 Task: Sort the products in the category "Party Platters" by unit price (low first).
Action: Mouse moved to (15, 119)
Screenshot: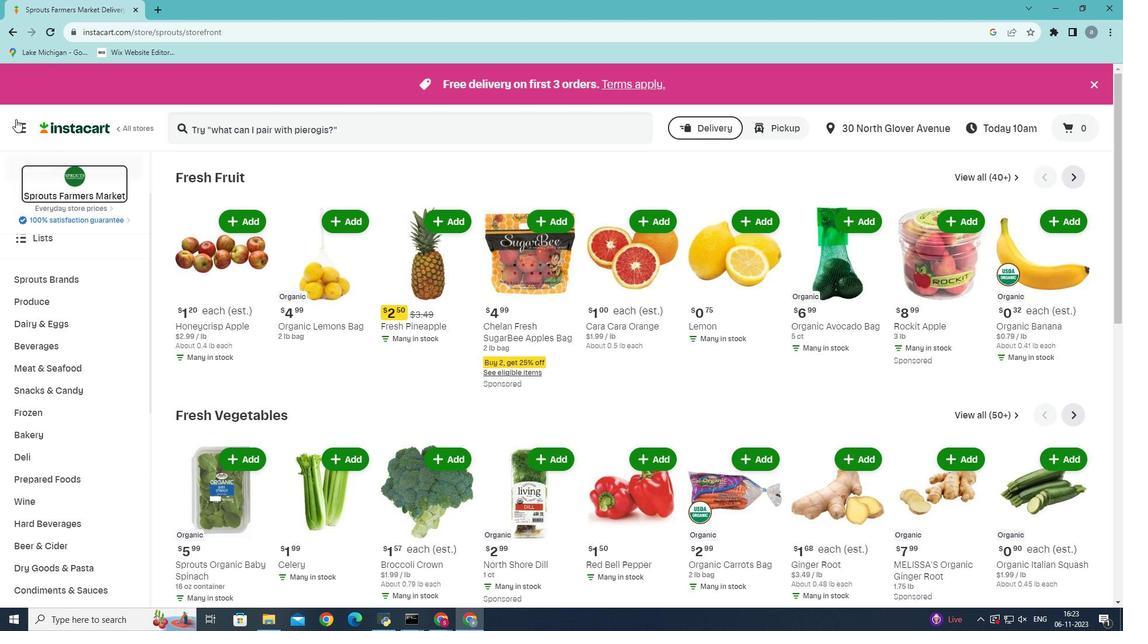 
Action: Mouse pressed left at (15, 119)
Screenshot: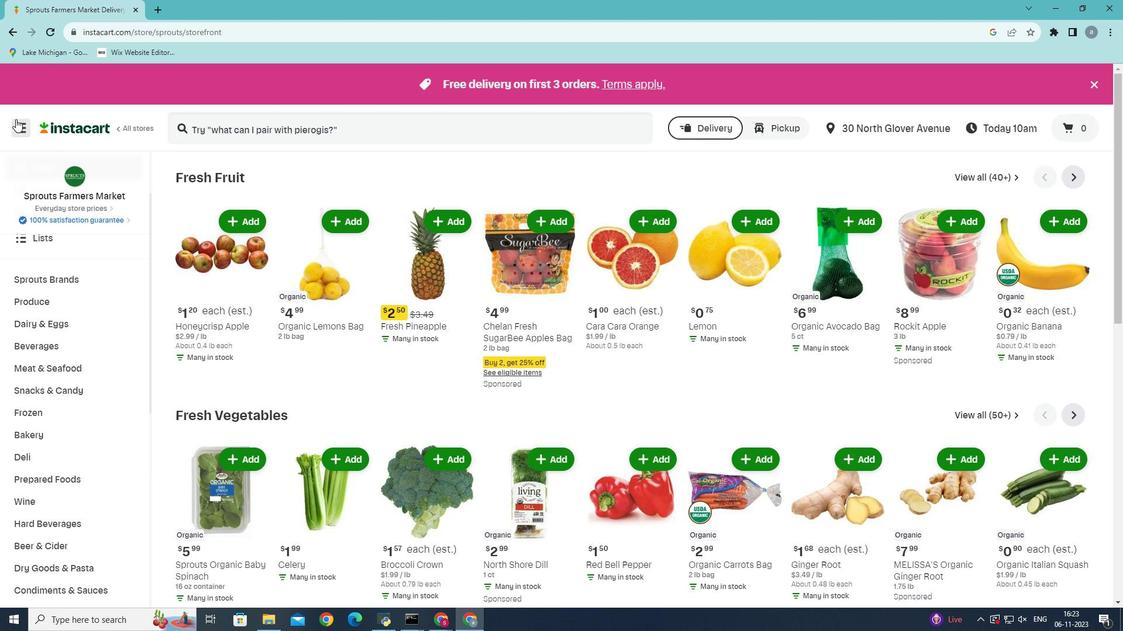 
Action: Mouse moved to (39, 325)
Screenshot: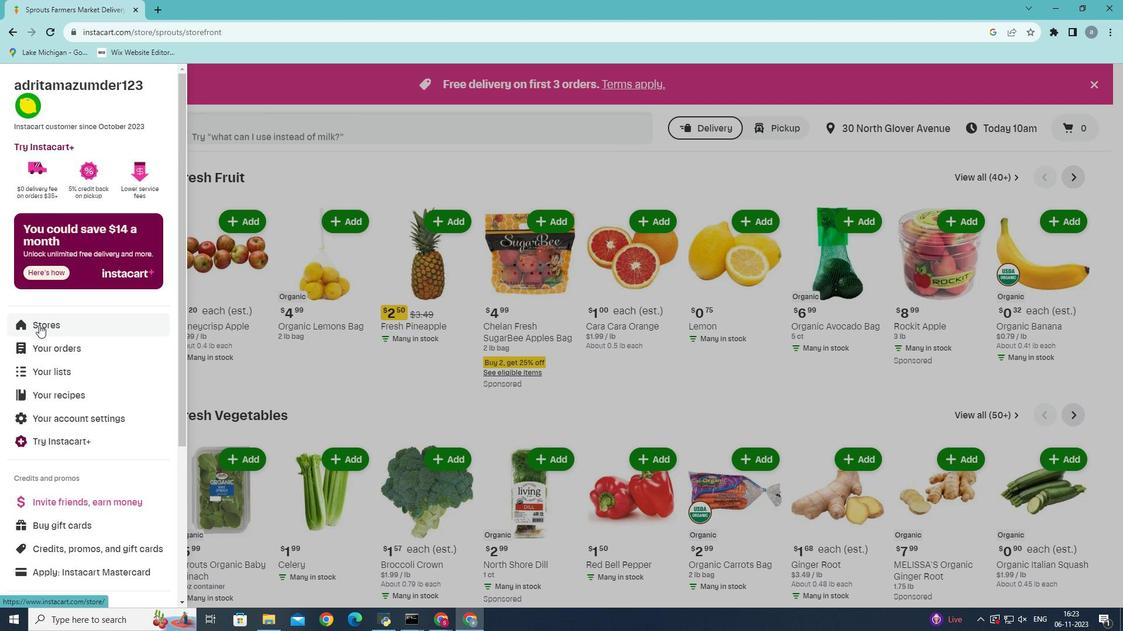 
Action: Mouse pressed left at (39, 325)
Screenshot: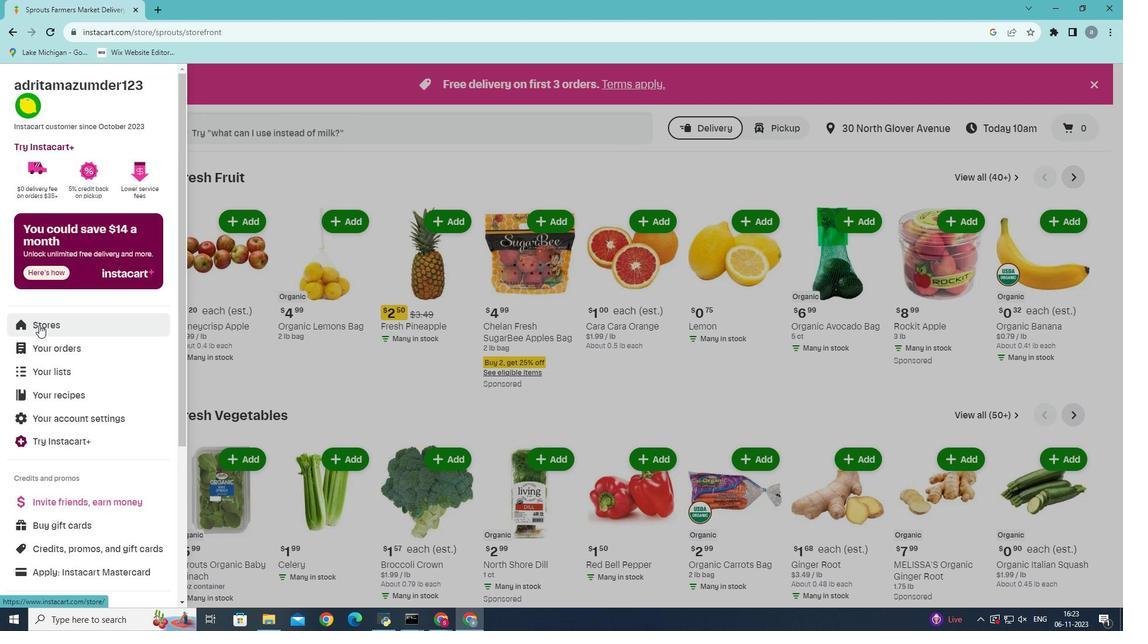 
Action: Mouse moved to (280, 135)
Screenshot: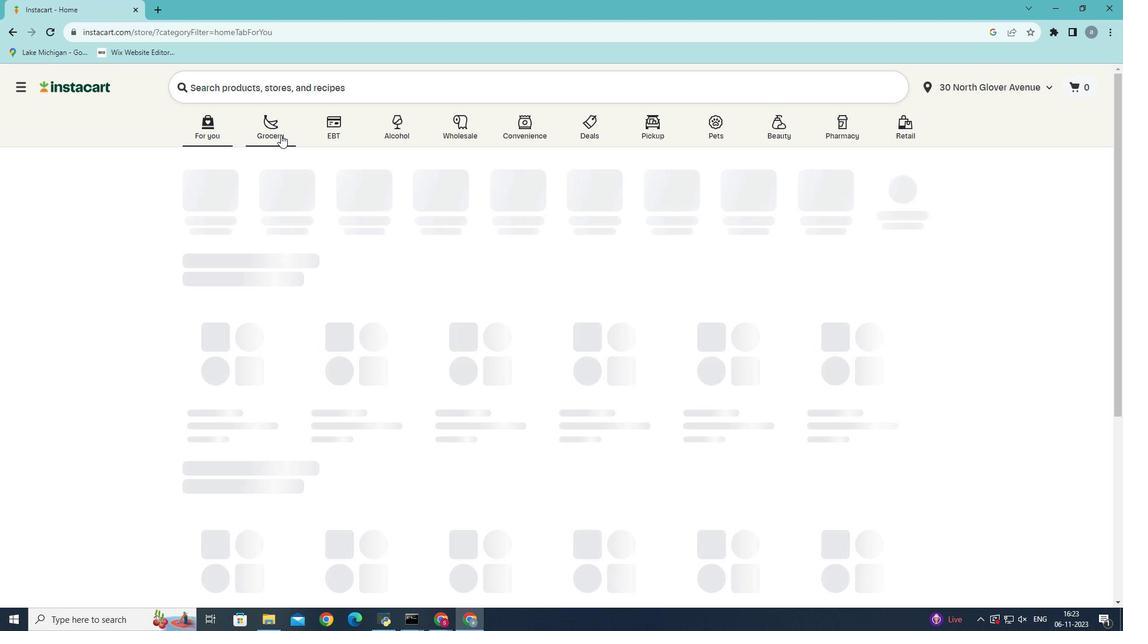 
Action: Mouse pressed left at (280, 135)
Screenshot: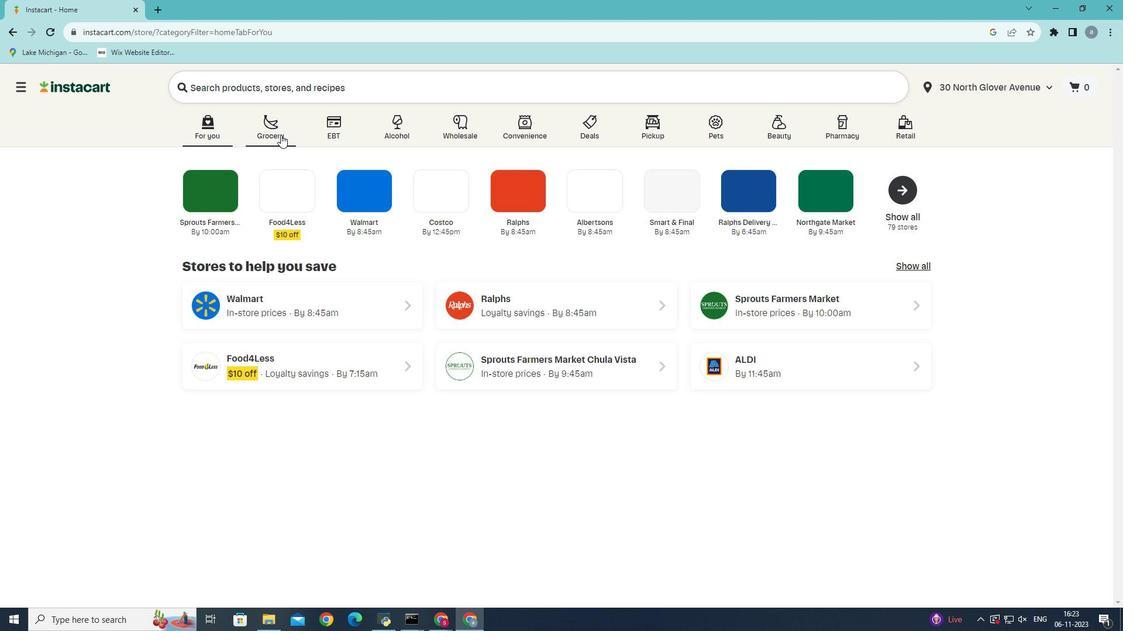 
Action: Mouse moved to (238, 355)
Screenshot: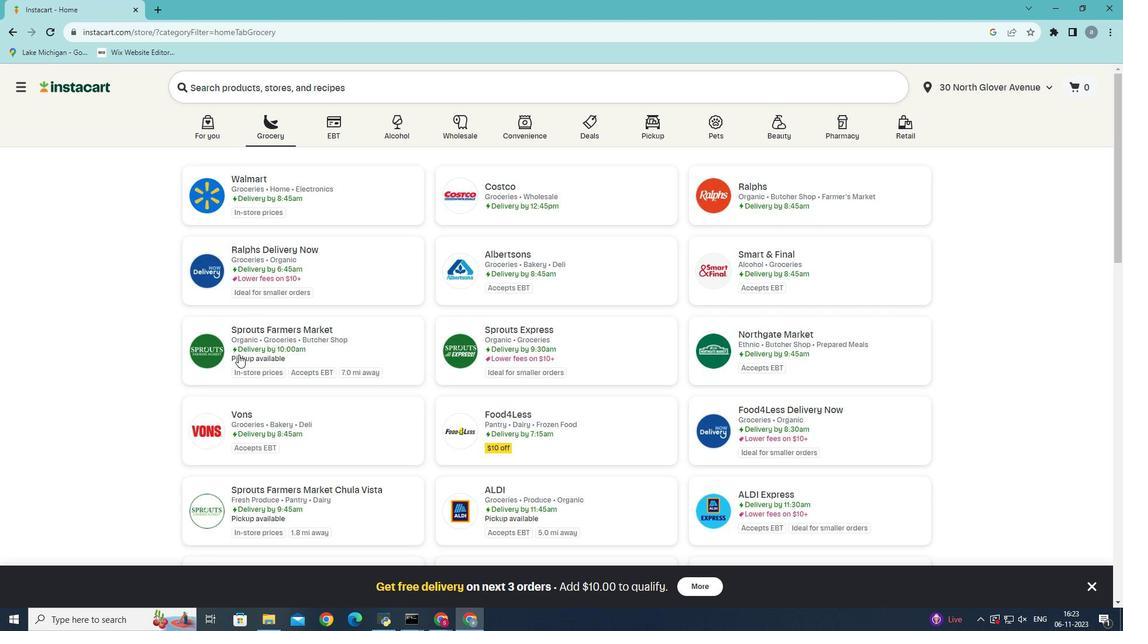 
Action: Mouse pressed left at (238, 355)
Screenshot: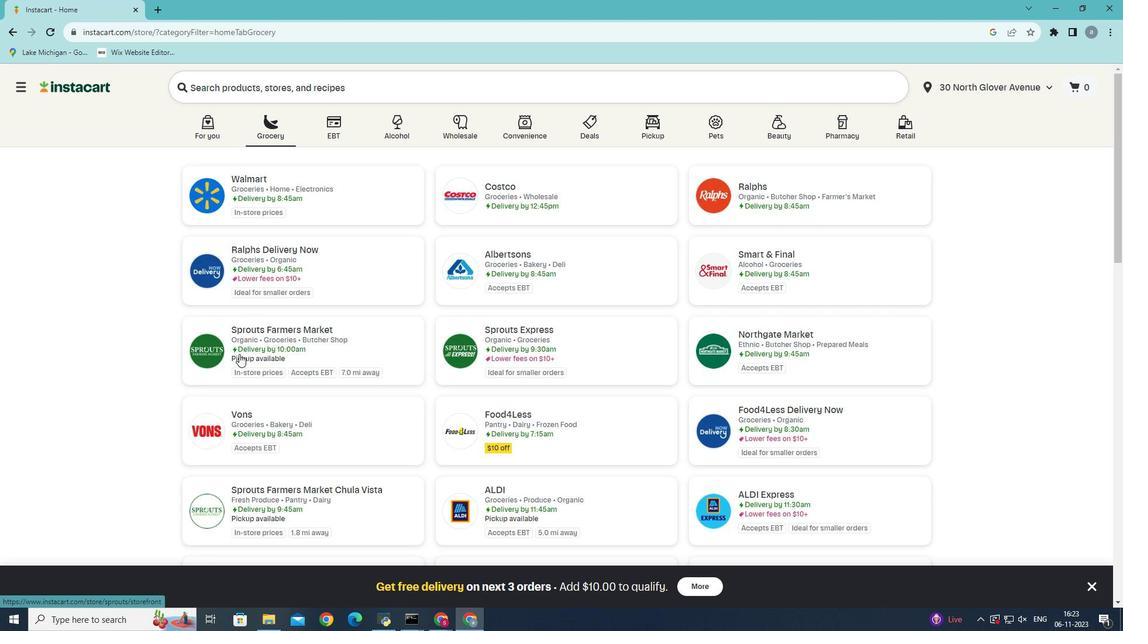 
Action: Mouse moved to (28, 527)
Screenshot: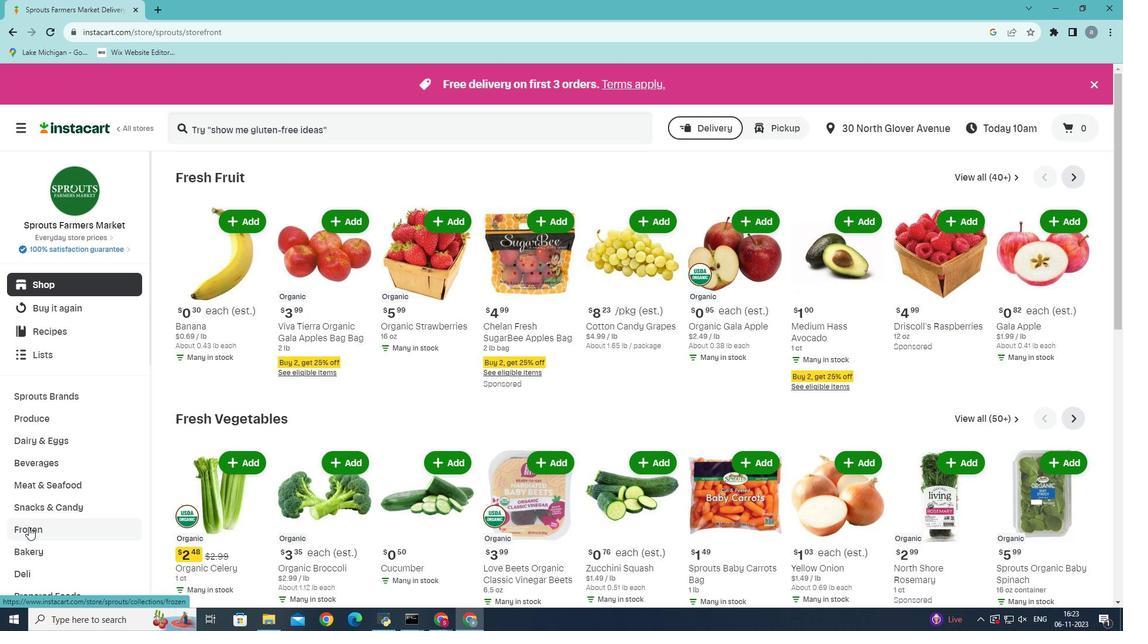 
Action: Mouse scrolled (28, 527) with delta (0, 0)
Screenshot: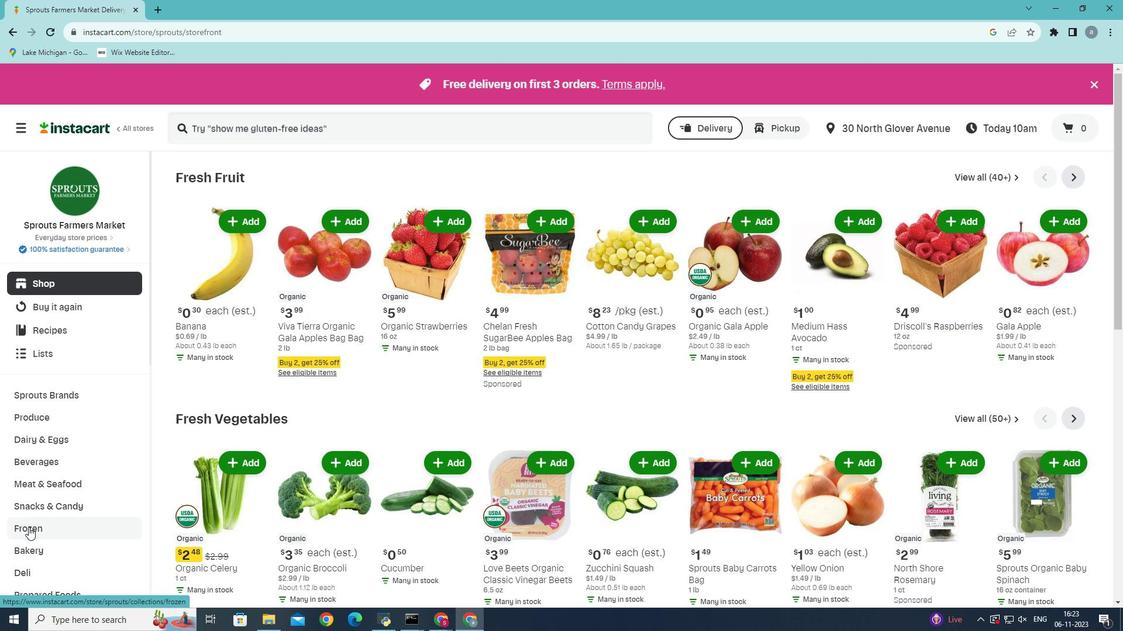 
Action: Mouse moved to (25, 540)
Screenshot: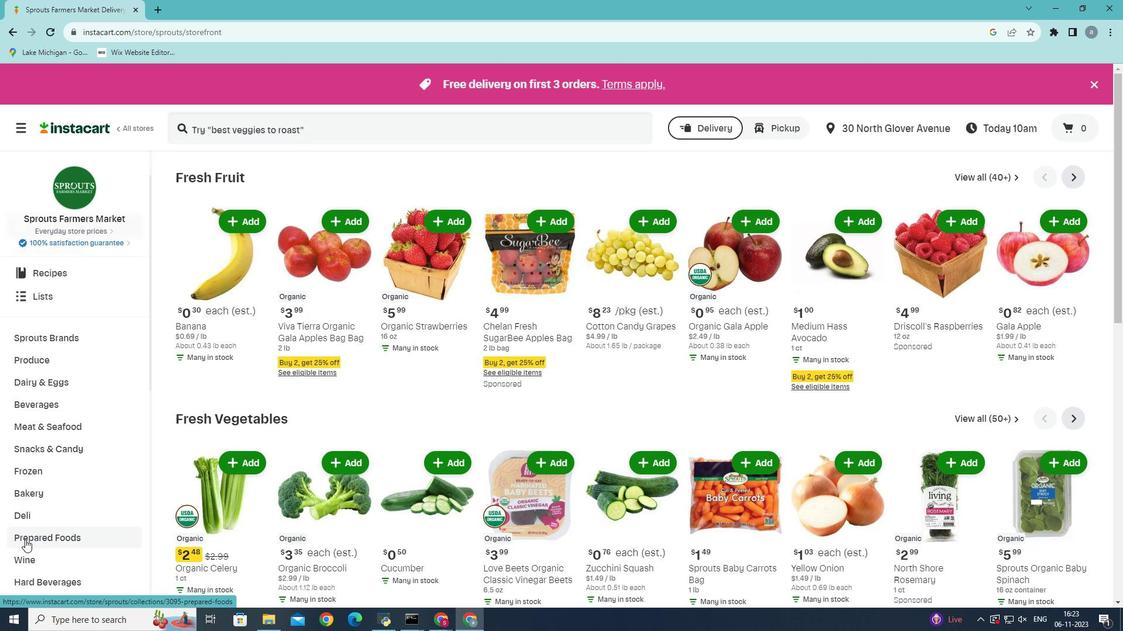 
Action: Mouse pressed left at (25, 540)
Screenshot: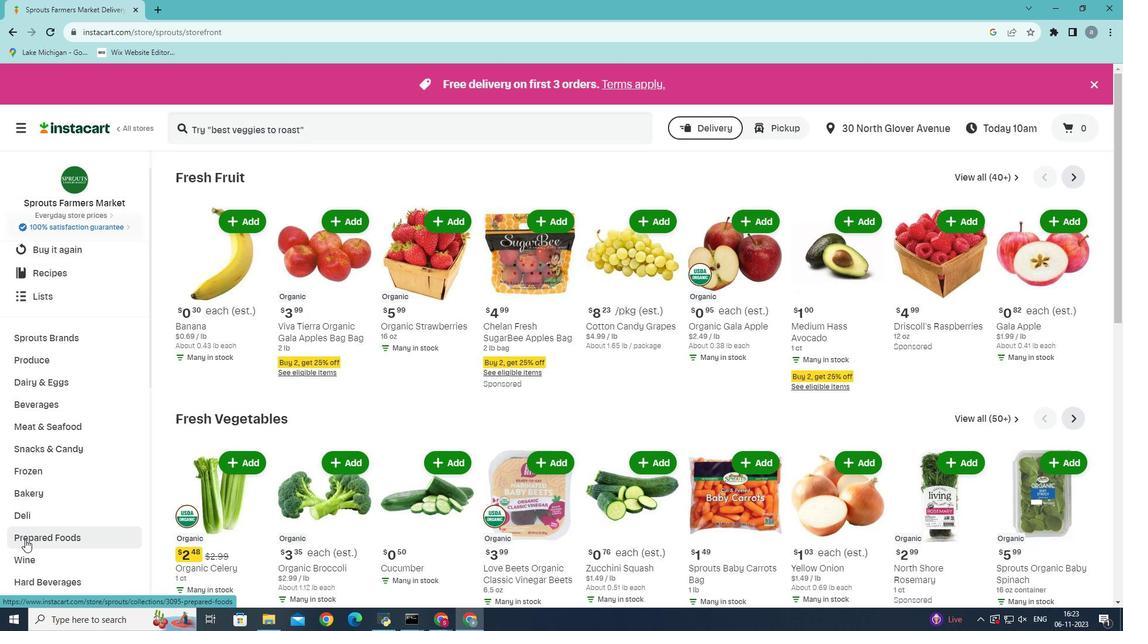 
Action: Mouse moved to (539, 204)
Screenshot: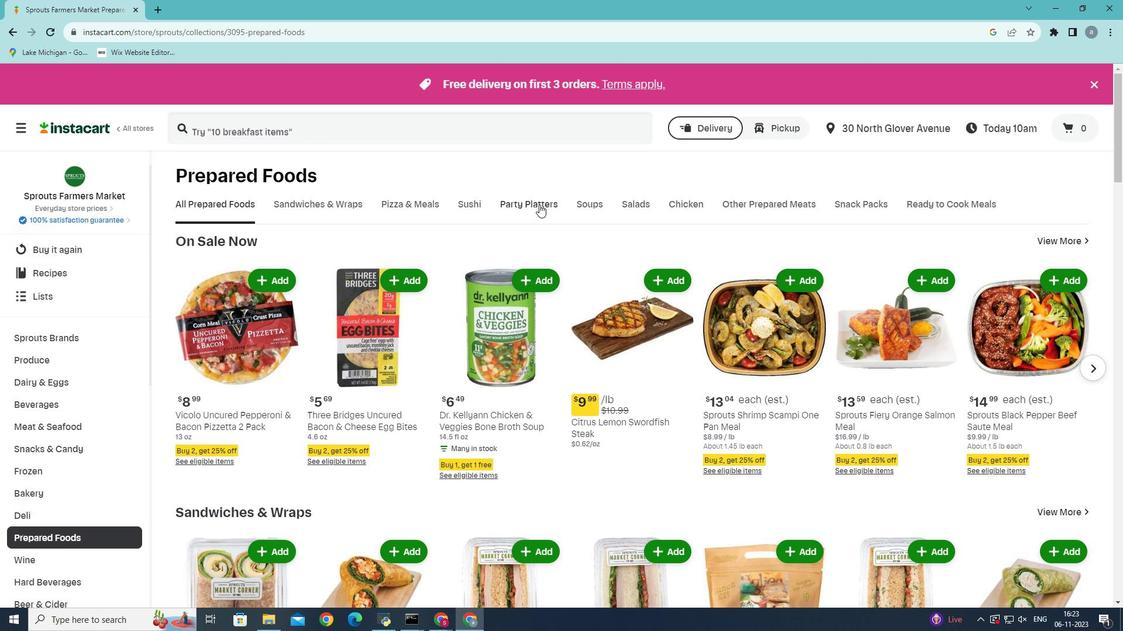 
Action: Mouse pressed left at (539, 204)
Screenshot: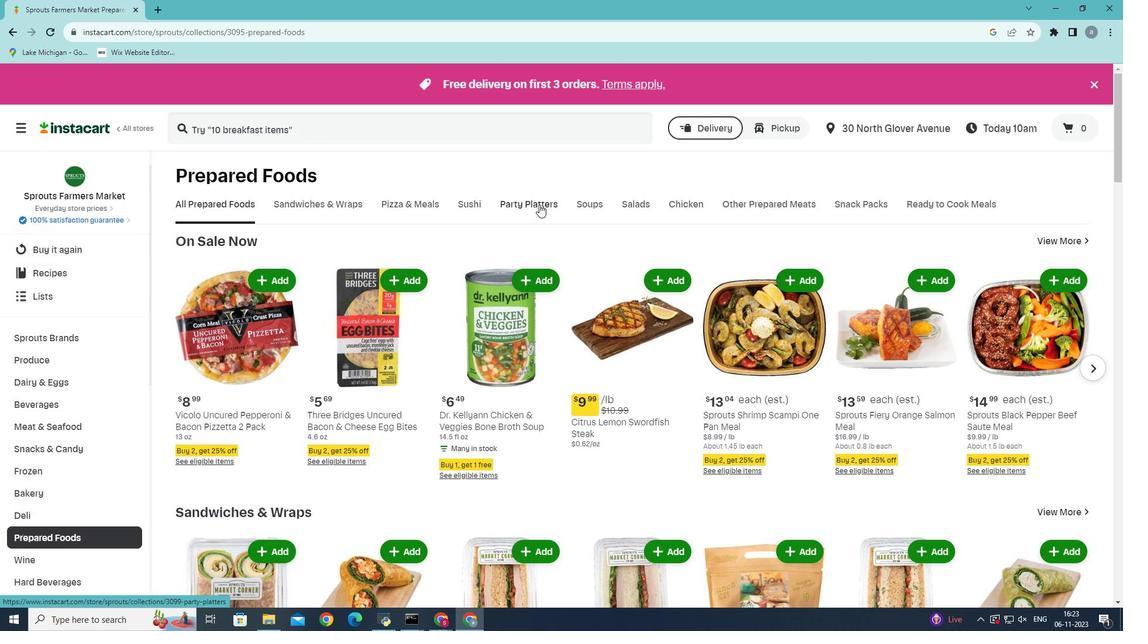 
Action: Mouse moved to (1078, 247)
Screenshot: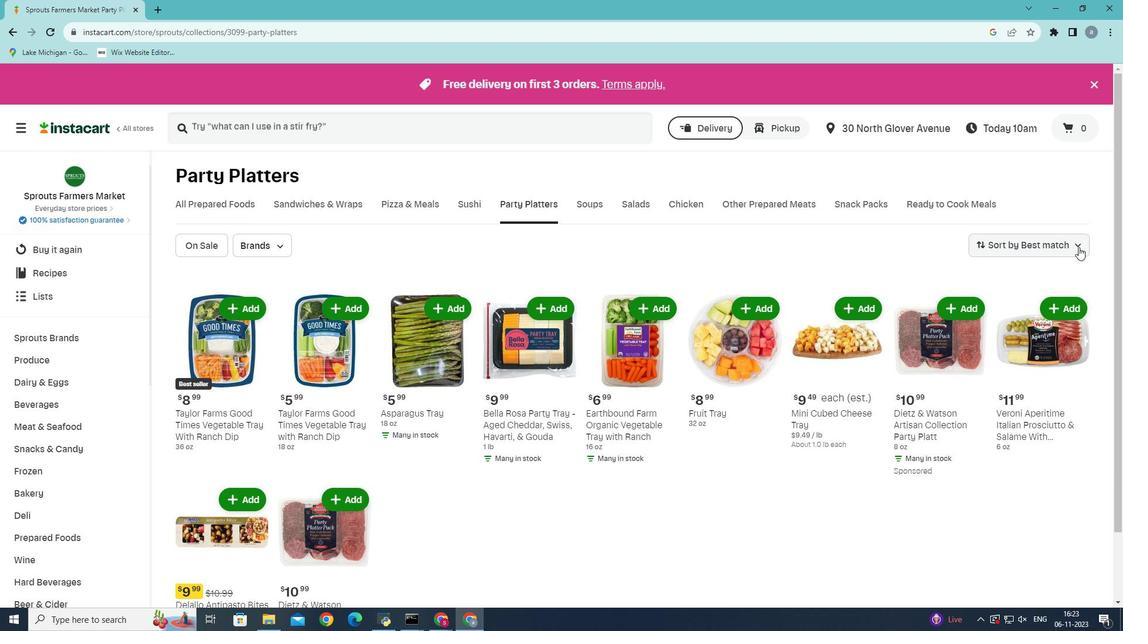 
Action: Mouse pressed left at (1078, 247)
Screenshot: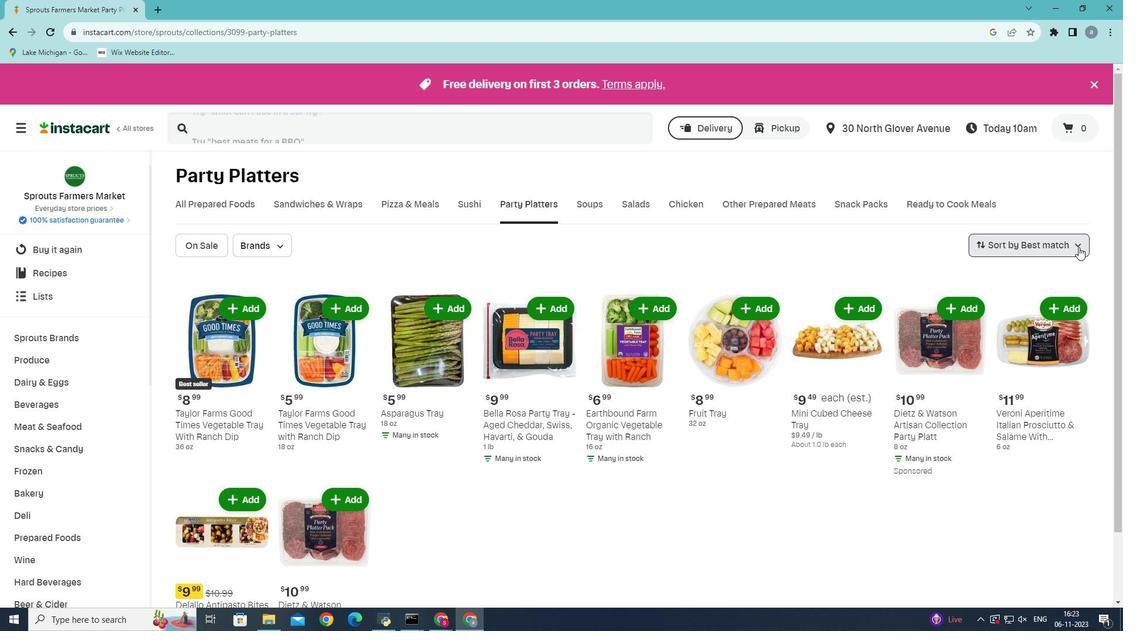
Action: Mouse moved to (1031, 358)
Screenshot: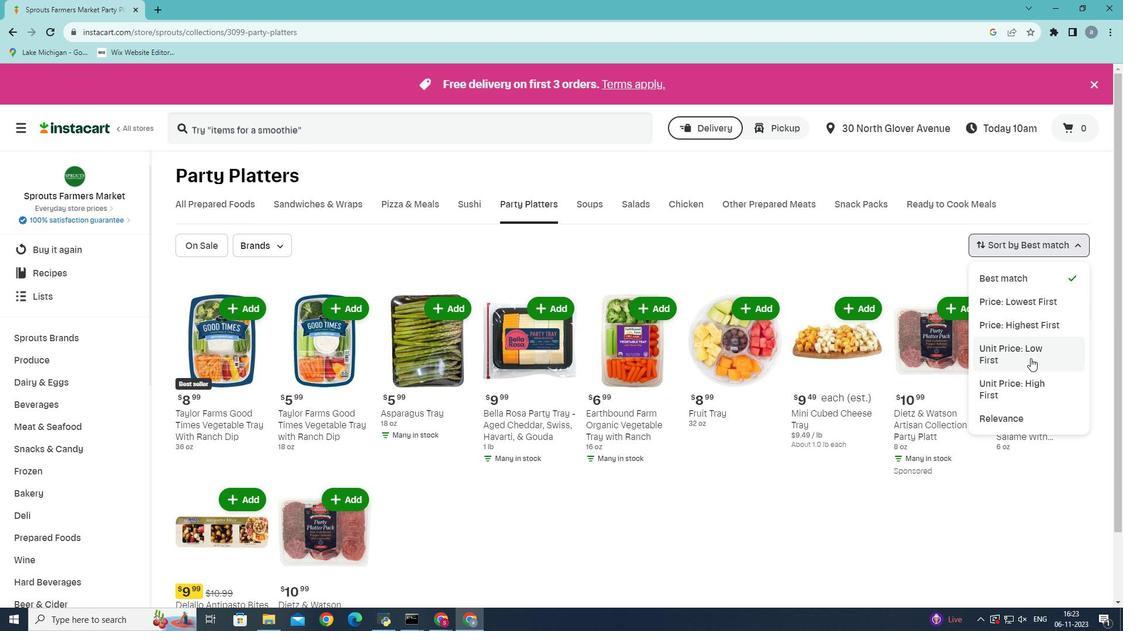 
Action: Mouse pressed left at (1031, 358)
Screenshot: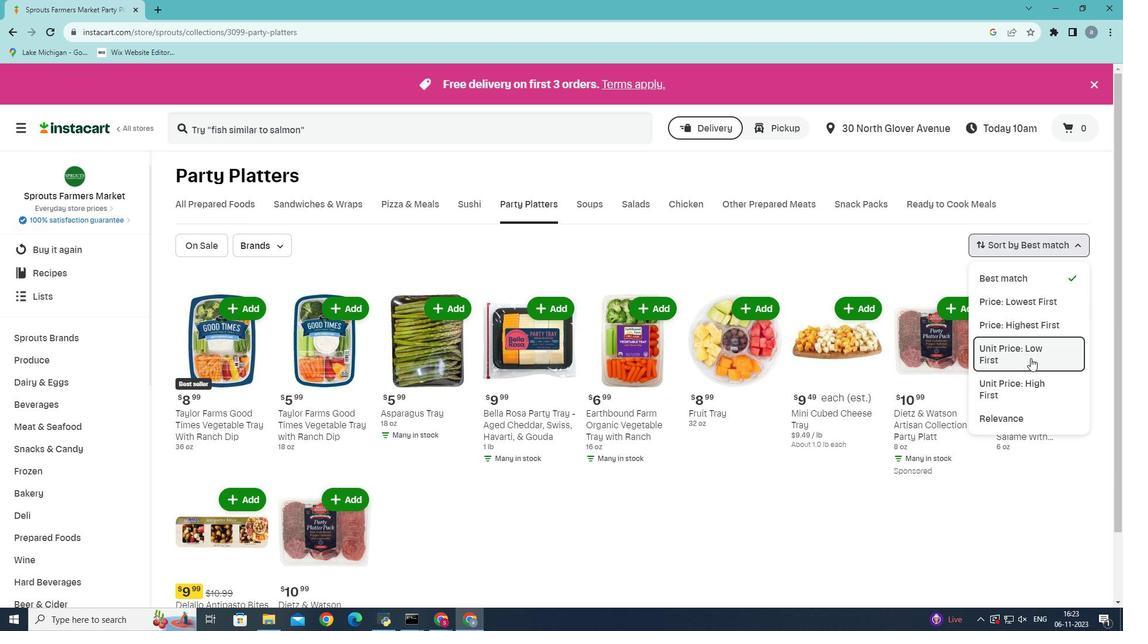 
